 Task: Create a task  Add support for image and video editing within the app , assign it to team member softage.10@softage.net in the project Visionary and update the status of the task to  Off Track , set the priority of the task to Medium.
Action: Mouse moved to (99, 450)
Screenshot: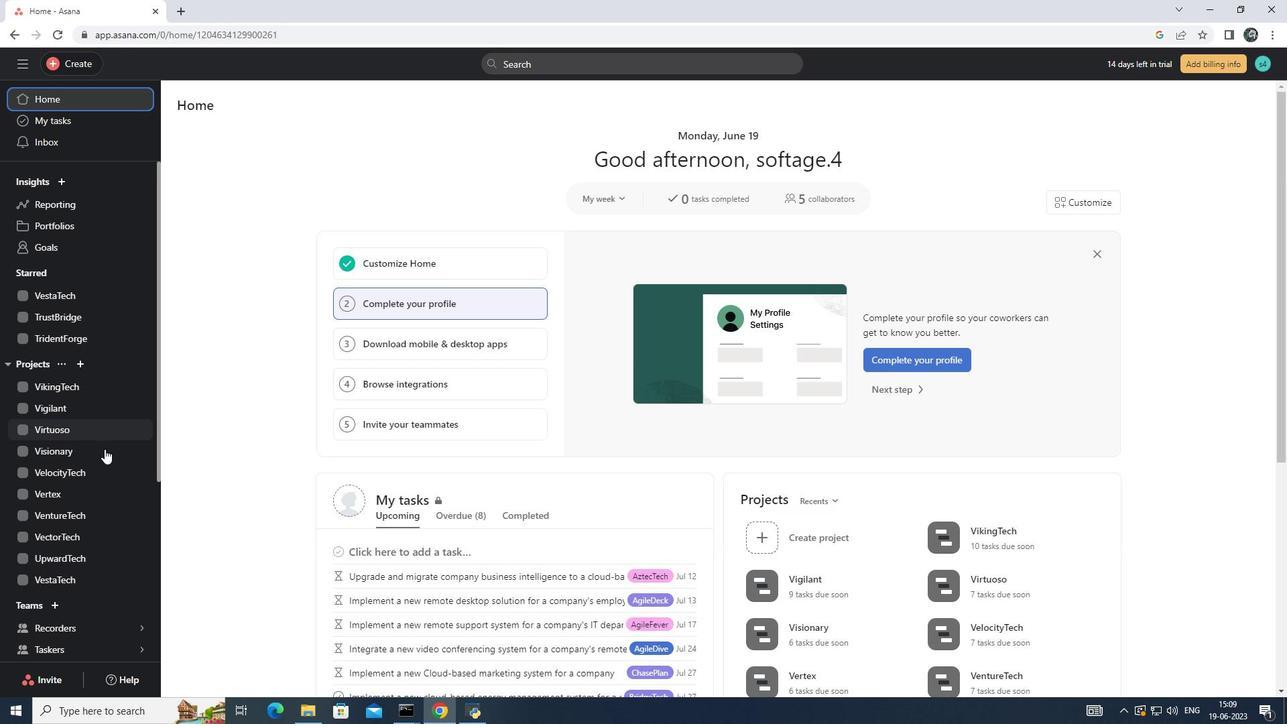 
Action: Mouse pressed left at (99, 450)
Screenshot: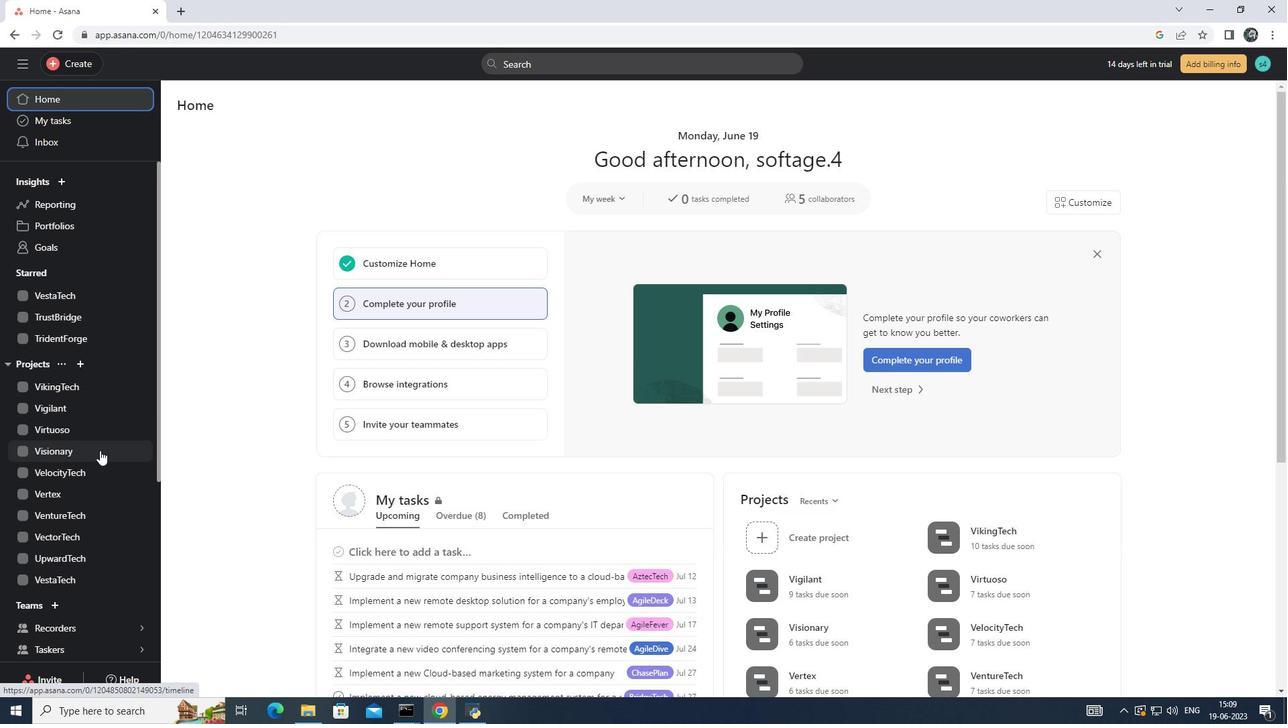 
Action: Mouse moved to (203, 167)
Screenshot: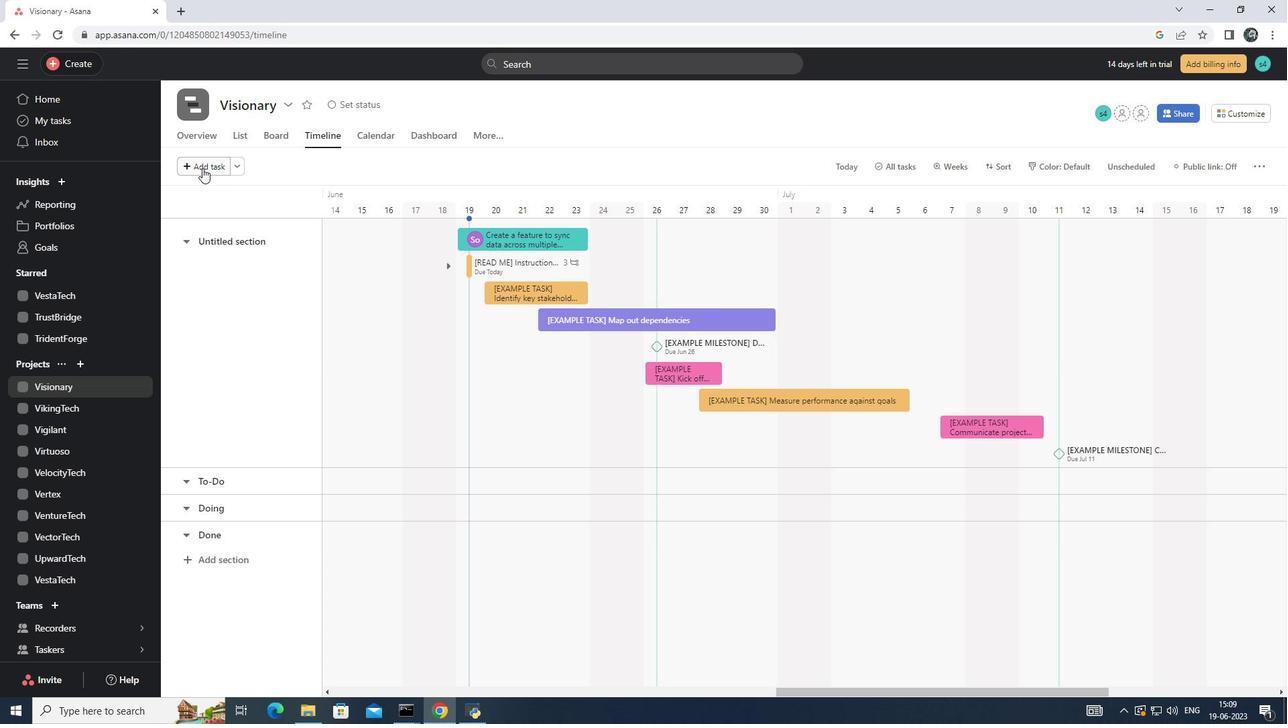 
Action: Mouse pressed left at (203, 167)
Screenshot: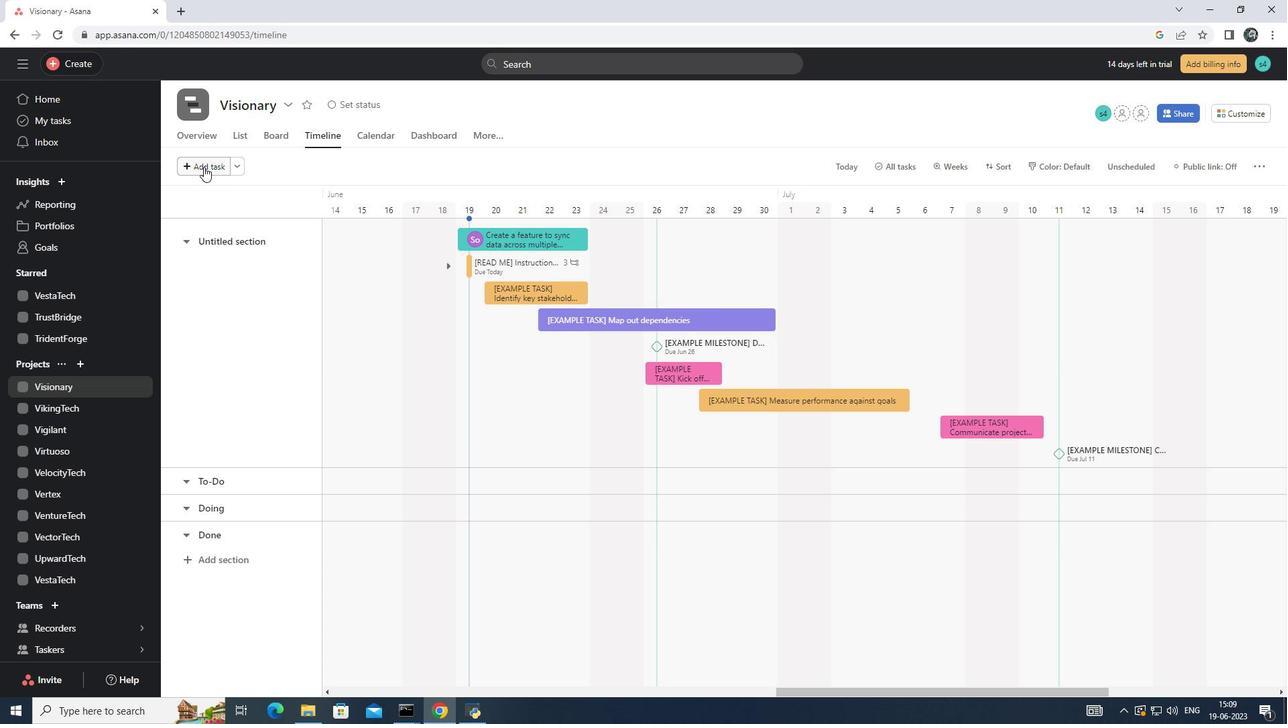 
Action: Mouse moved to (482, 240)
Screenshot: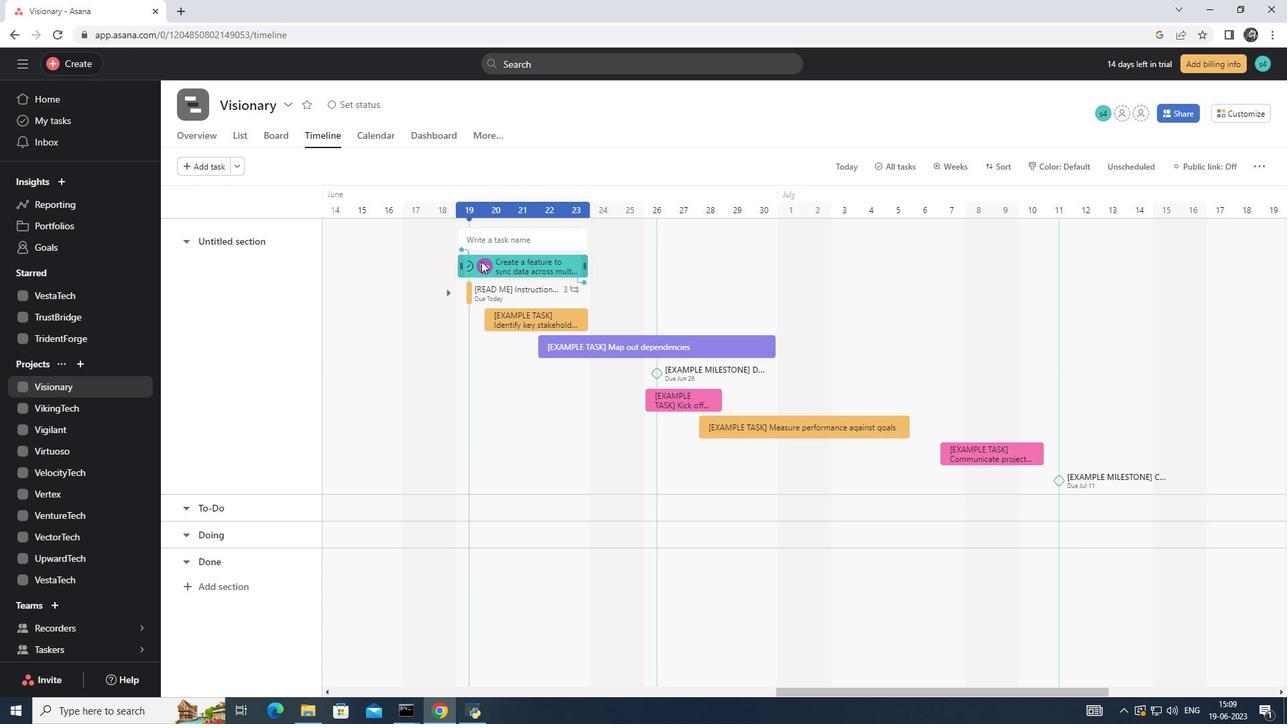 
Action: Mouse pressed left at (482, 240)
Screenshot: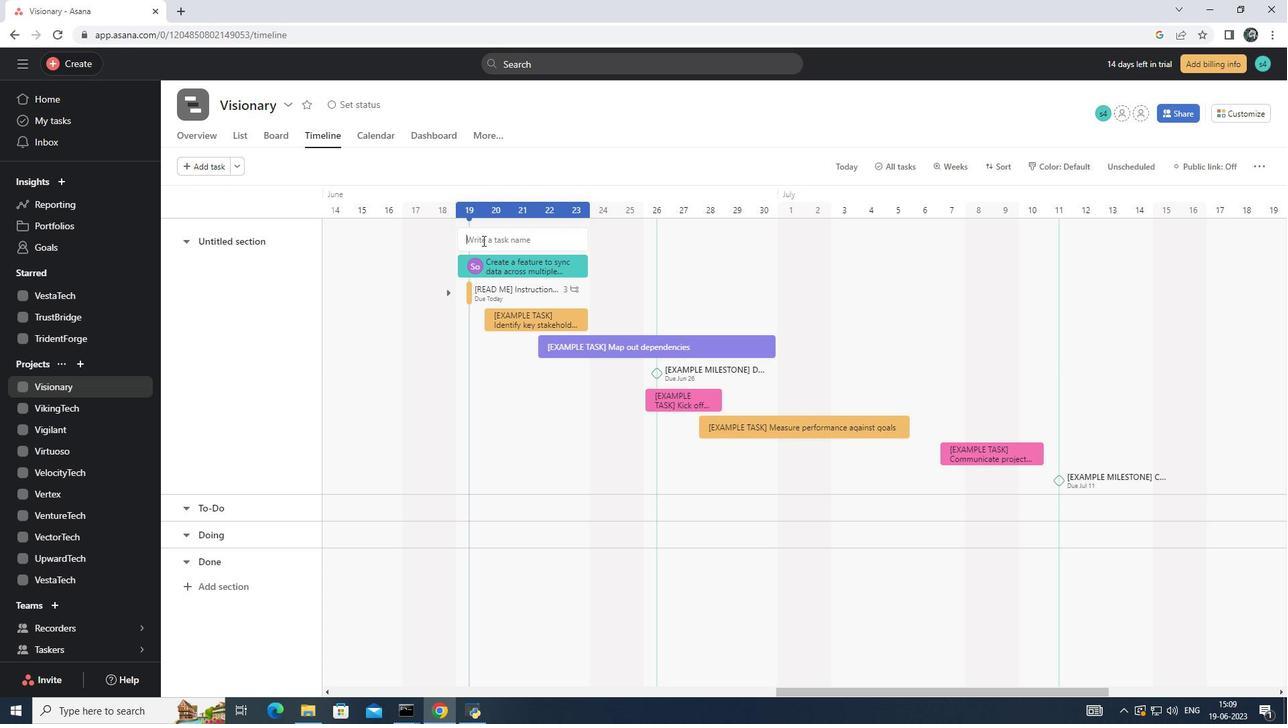 
Action: Key pressed <Key.shift>Add<Key.space>support<Key.space>for<Key.space>image<Key.space>and<Key.space>video<Key.space>editing<Key.space>within<Key.space>the<Key.space>app<Key.enter>
Screenshot: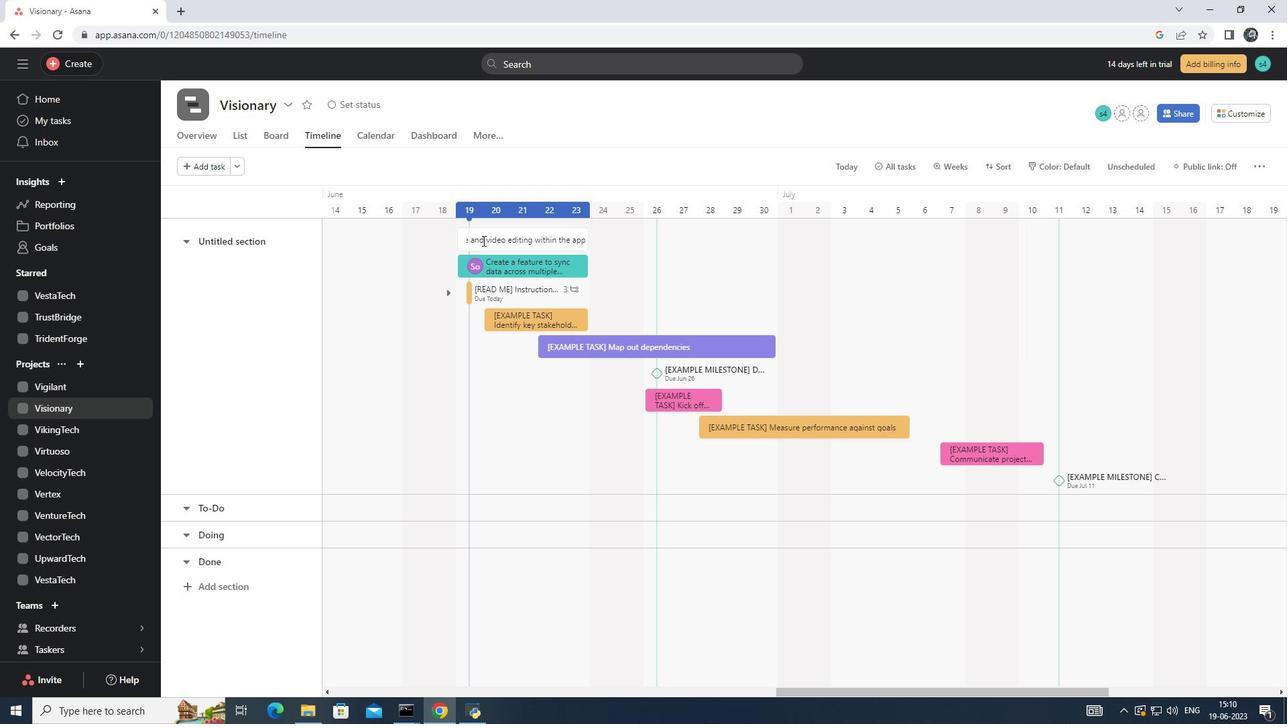 
Action: Mouse pressed left at (482, 240)
Screenshot: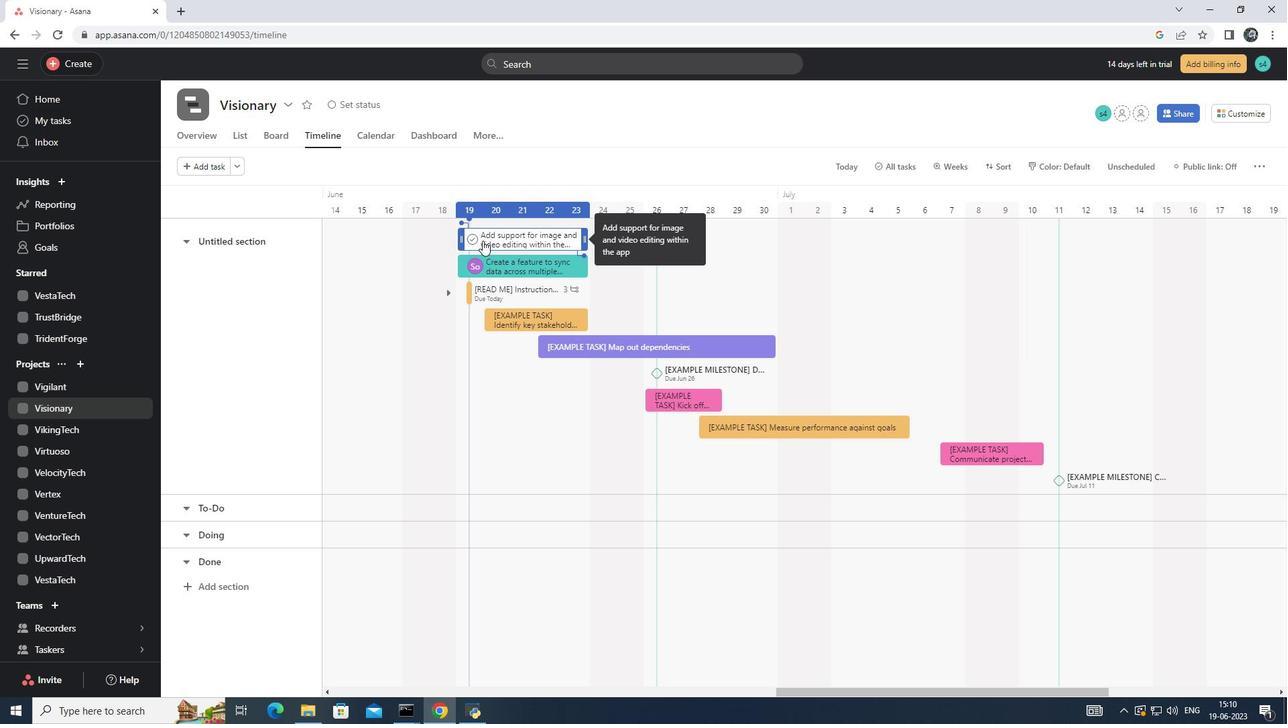 
Action: Mouse moved to (957, 240)
Screenshot: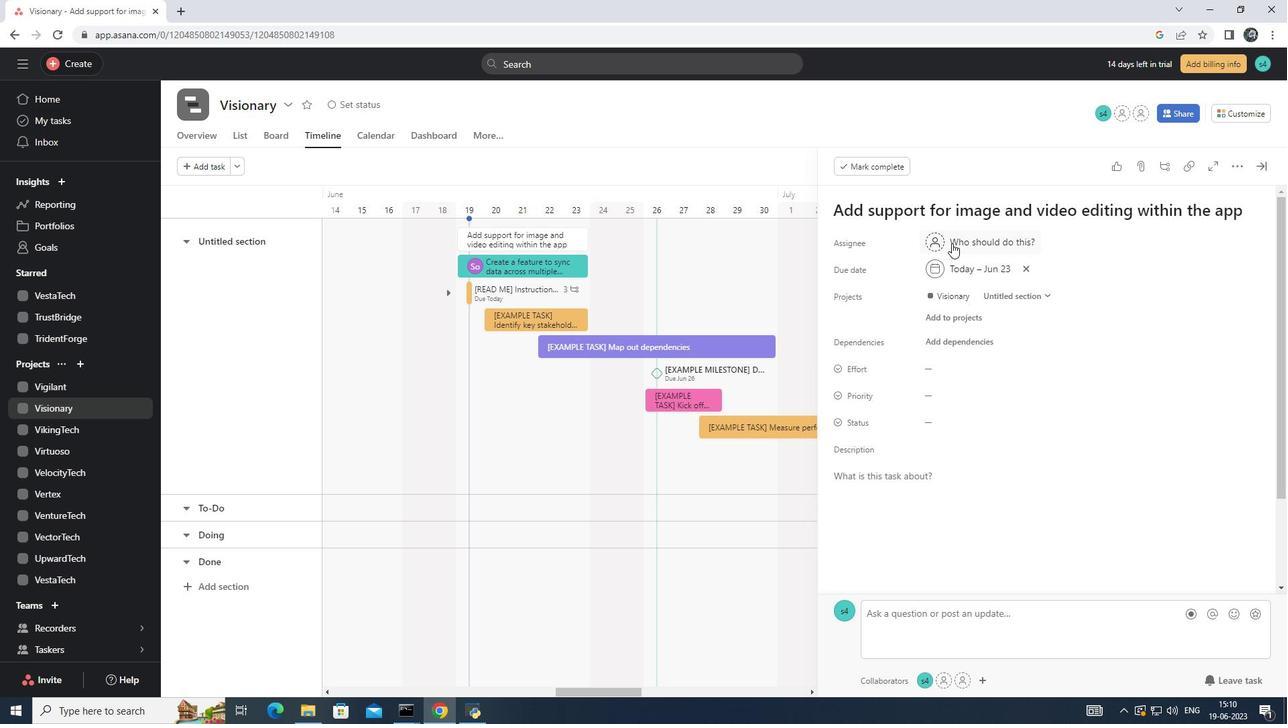 
Action: Mouse pressed left at (957, 240)
Screenshot: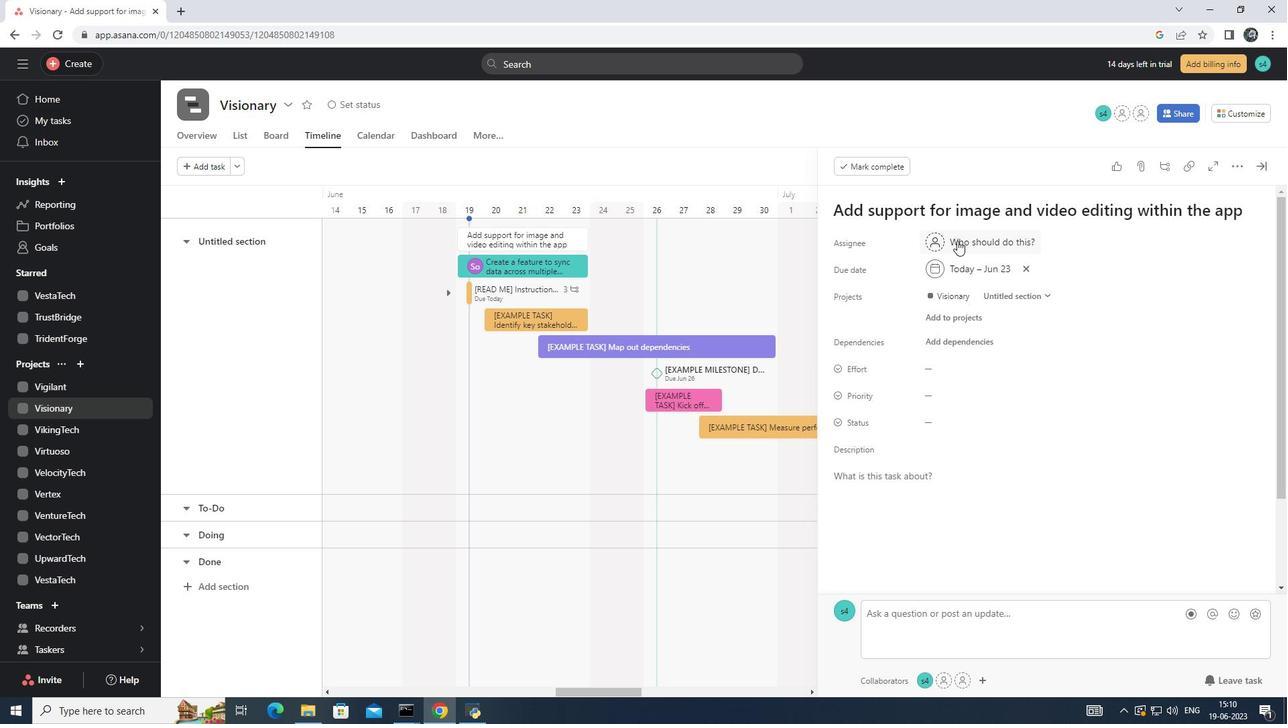 
Action: Key pressed soff<Key.backspace>tage.10<Key.shift>@softage.net<Key.enter>
Screenshot: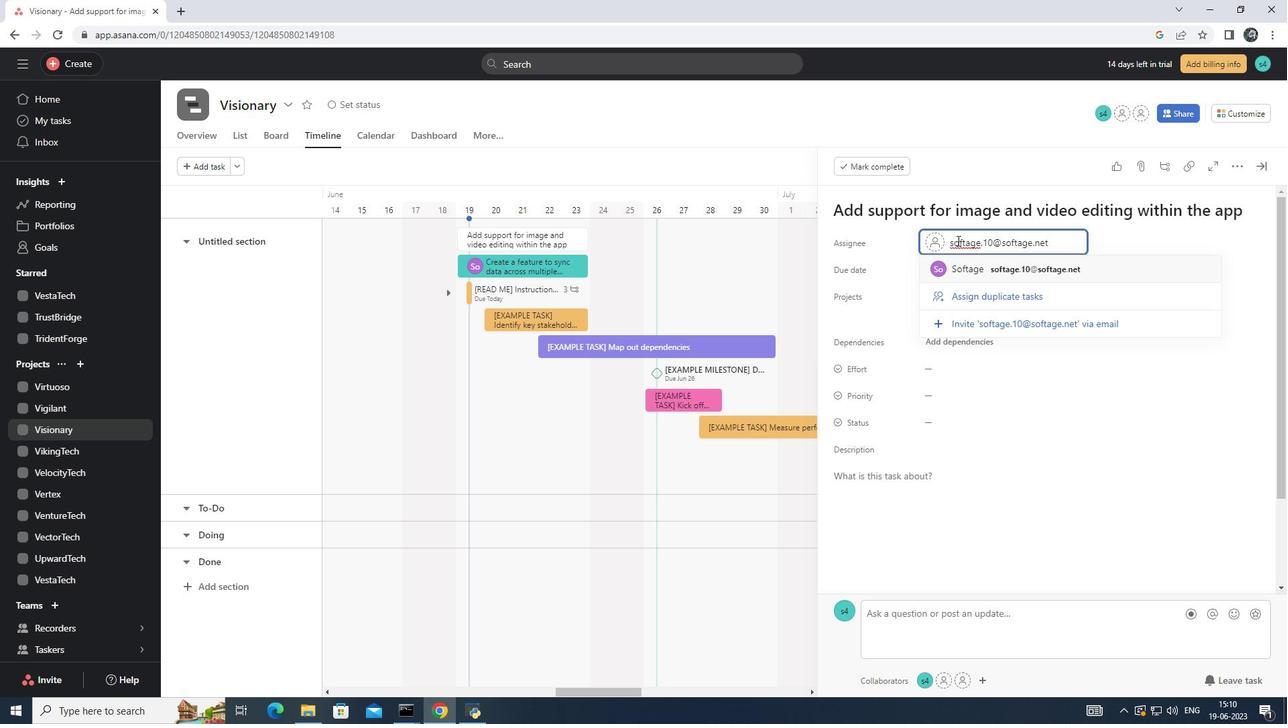 
Action: Mouse moved to (977, 423)
Screenshot: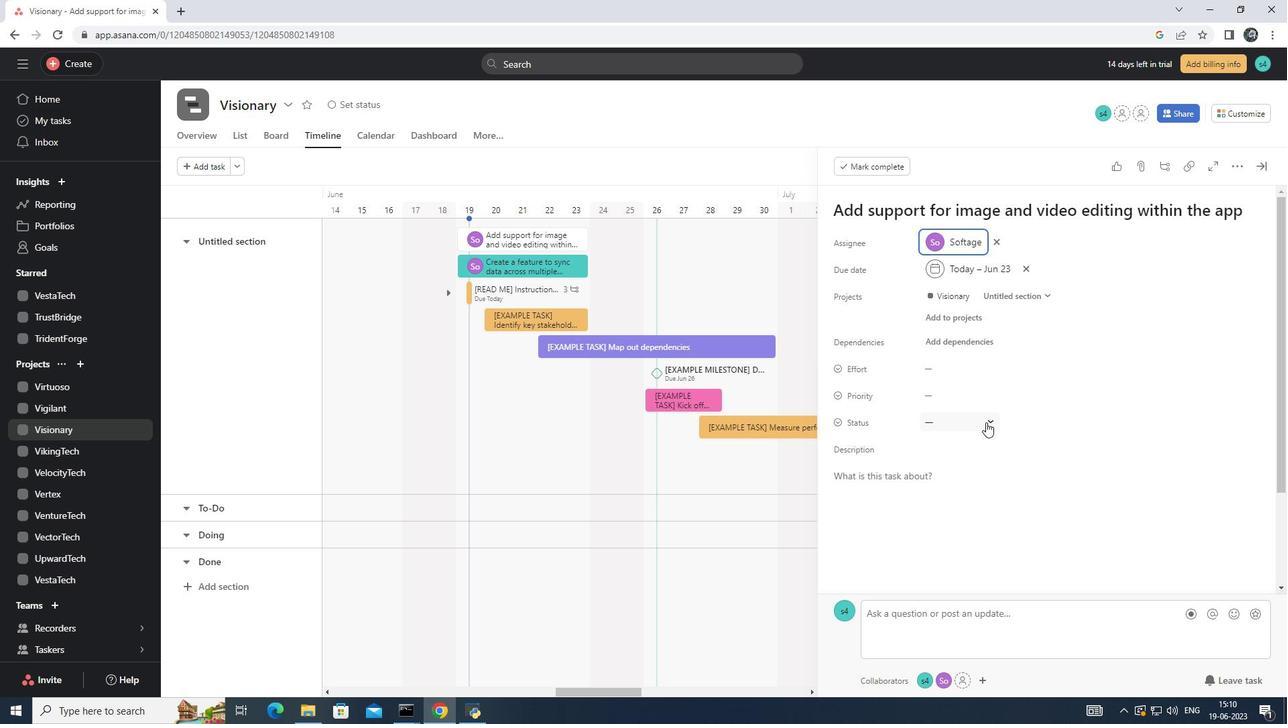 
Action: Mouse pressed left at (977, 423)
Screenshot: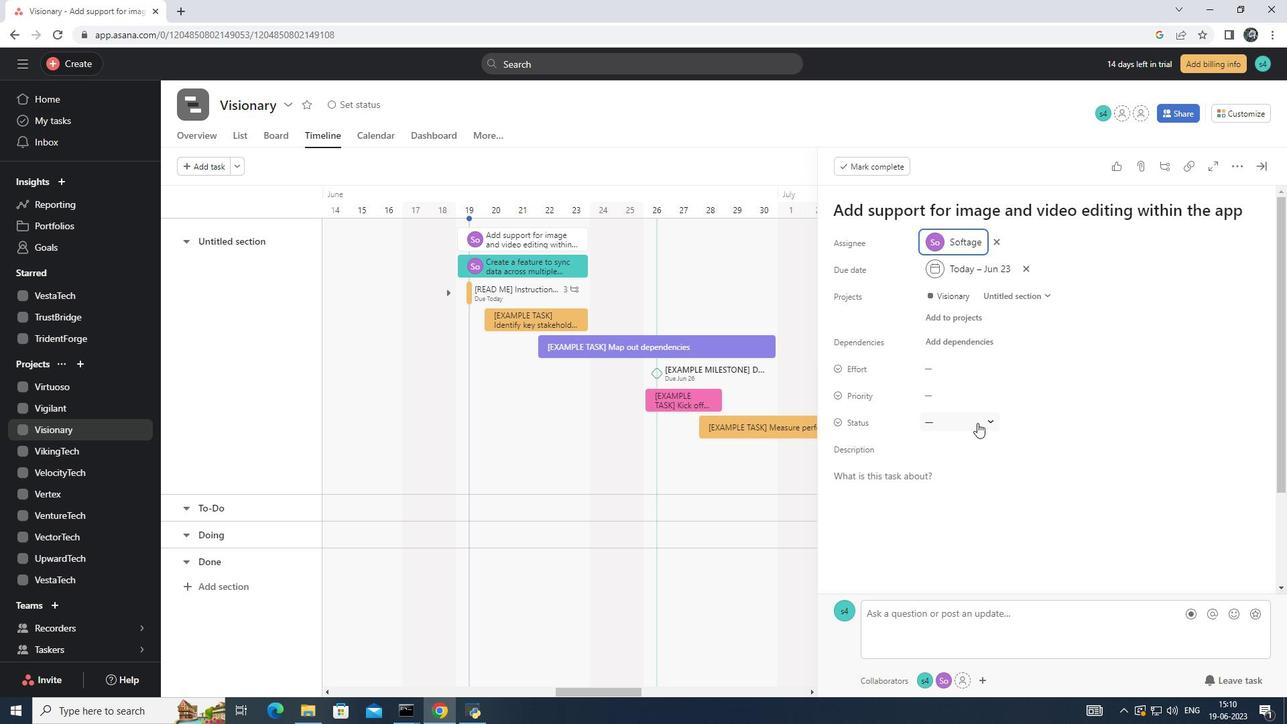 
Action: Mouse moved to (1004, 515)
Screenshot: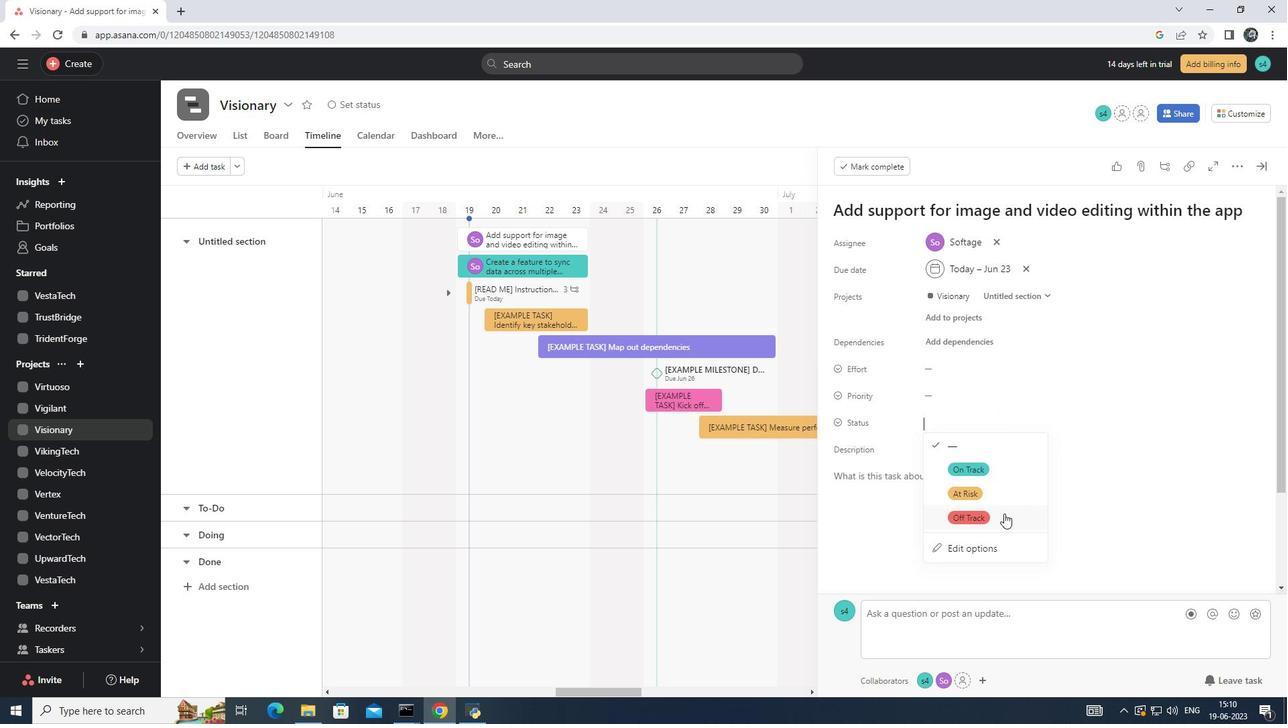 
Action: Mouse pressed left at (1004, 515)
Screenshot: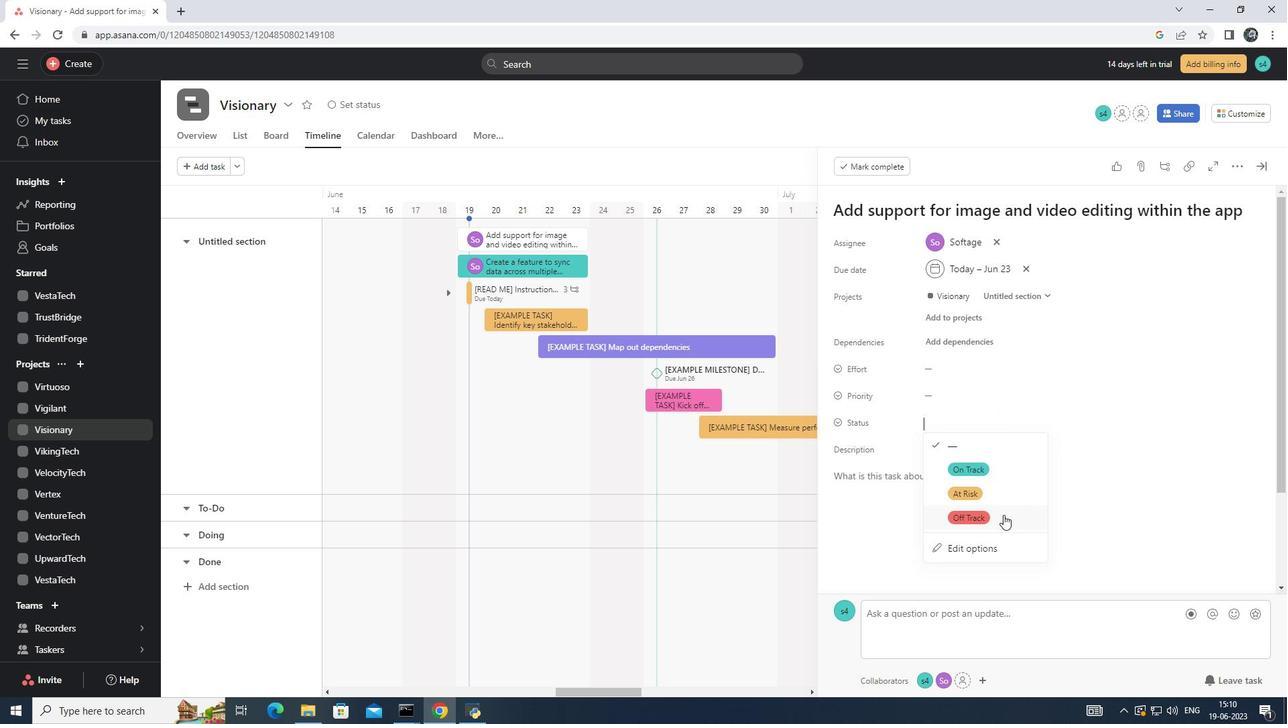 
Action: Mouse moved to (968, 394)
Screenshot: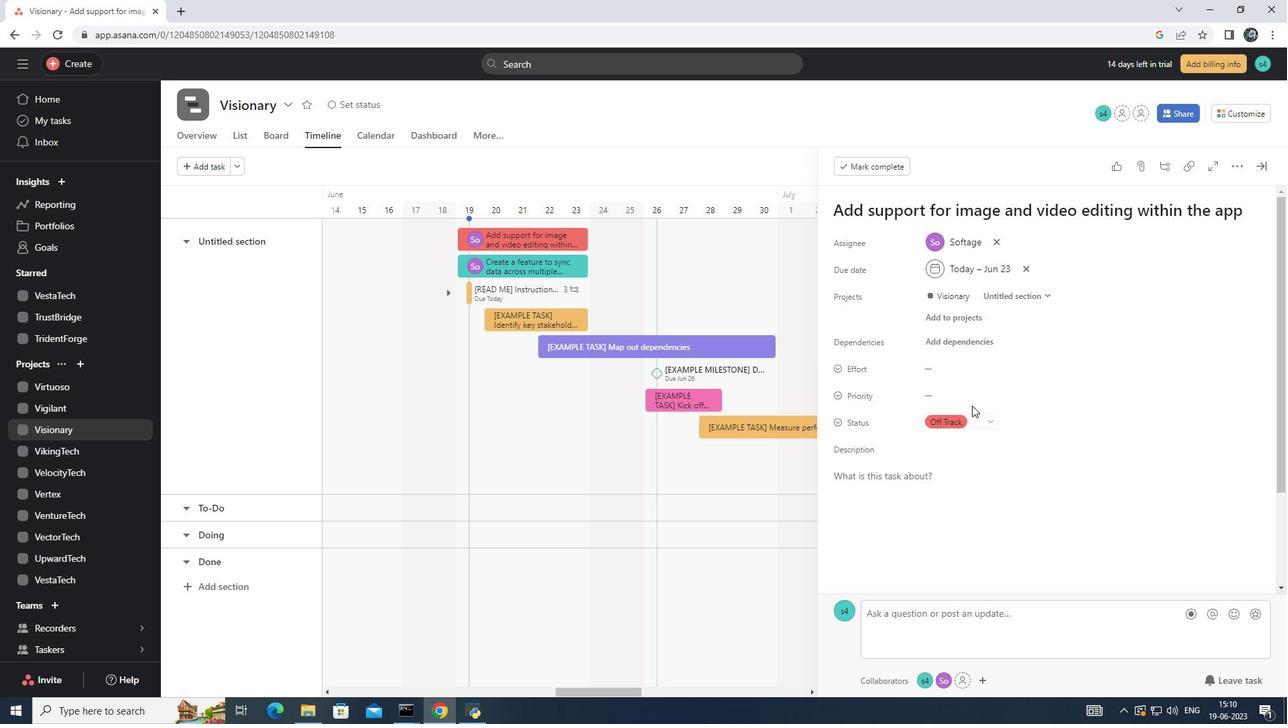 
Action: Mouse pressed left at (968, 394)
Screenshot: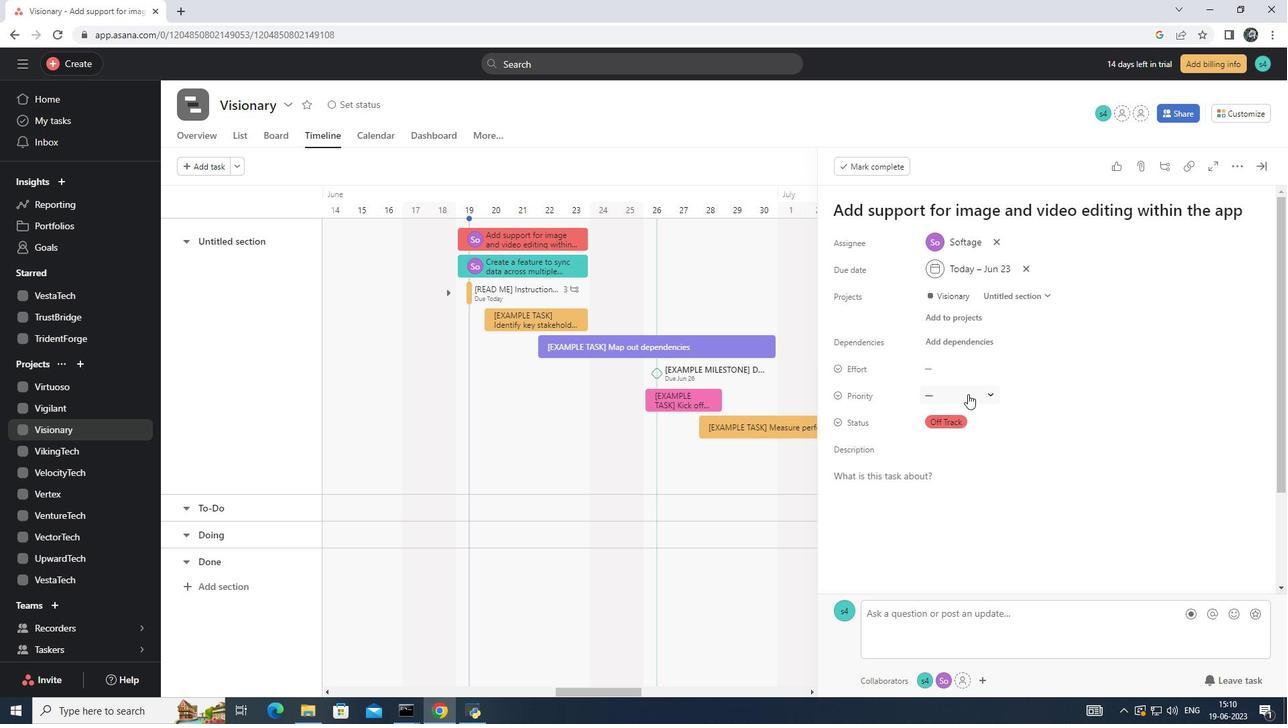 
Action: Mouse moved to (987, 460)
Screenshot: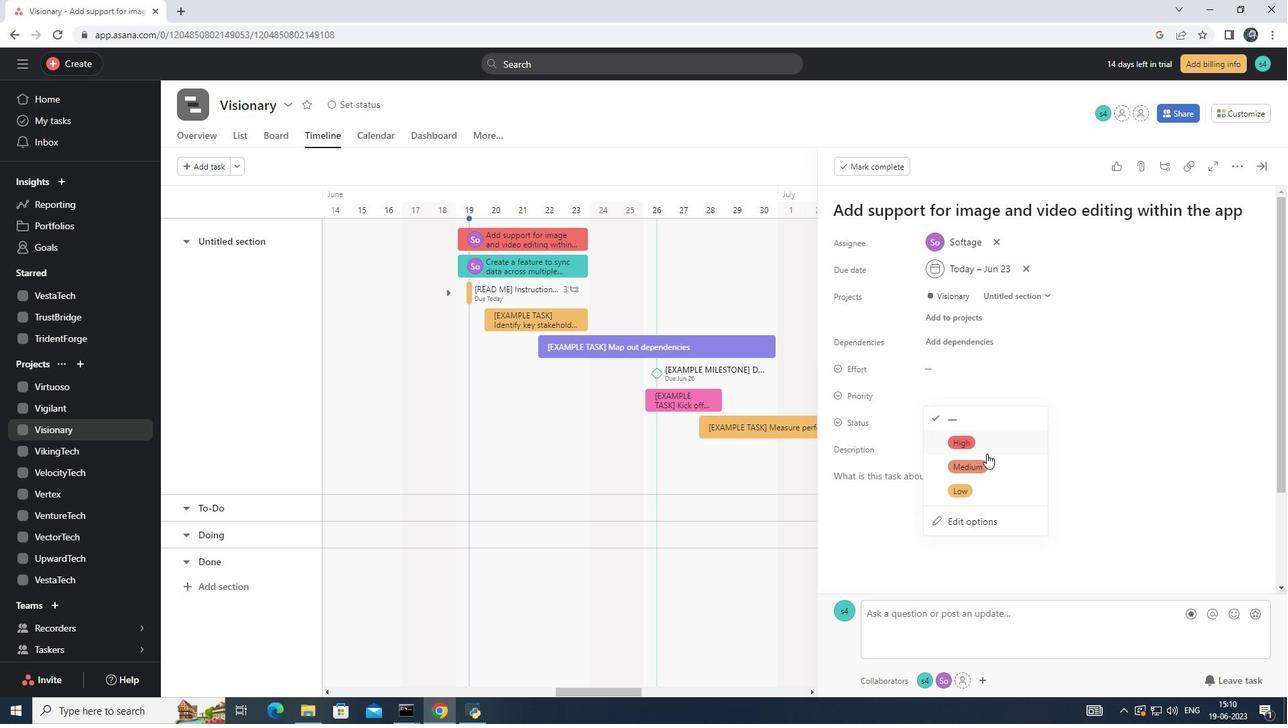 
Action: Mouse pressed left at (987, 460)
Screenshot: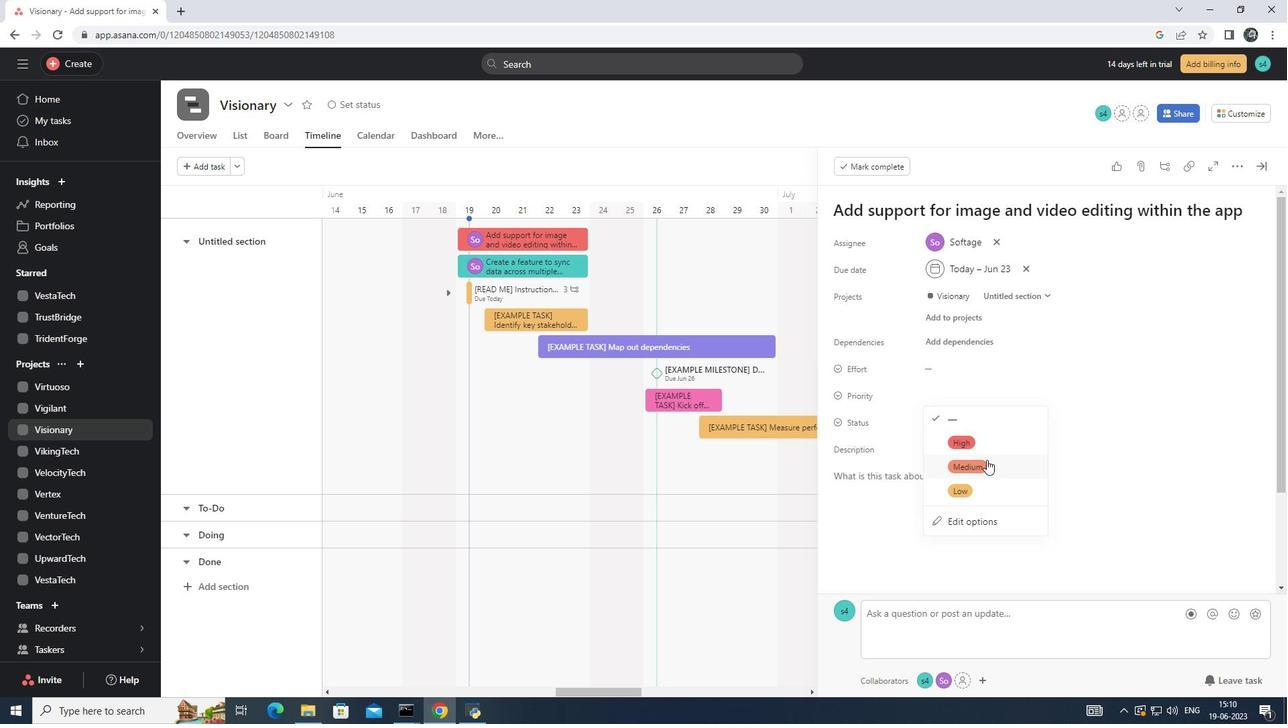 
